 Task: Create a due date automation trigger when advanced on, the moment a card is due add dates not due this week.
Action: Mouse moved to (928, 277)
Screenshot: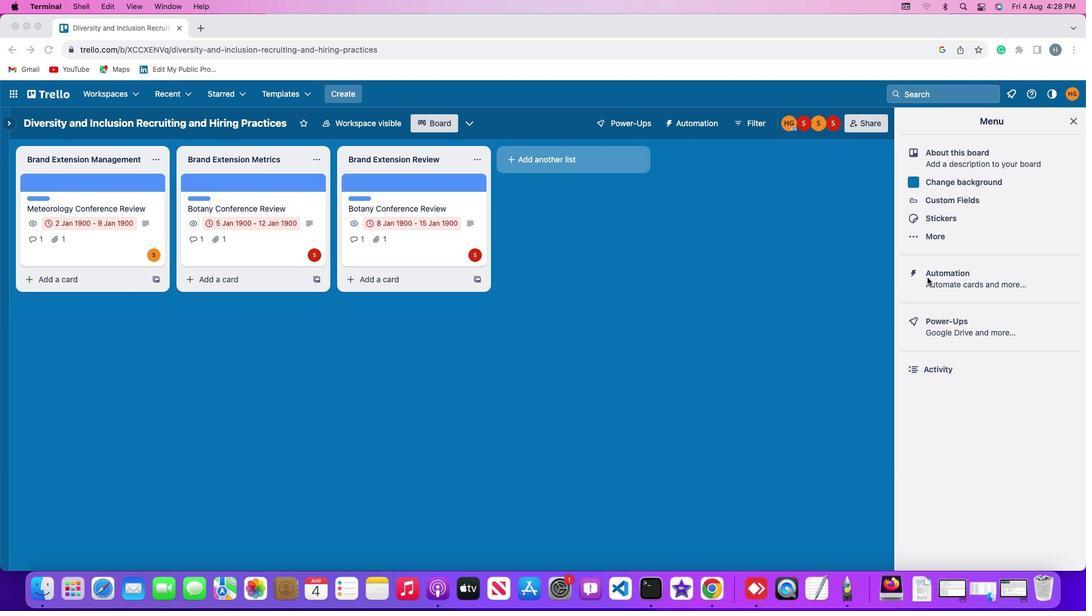 
Action: Mouse pressed left at (928, 277)
Screenshot: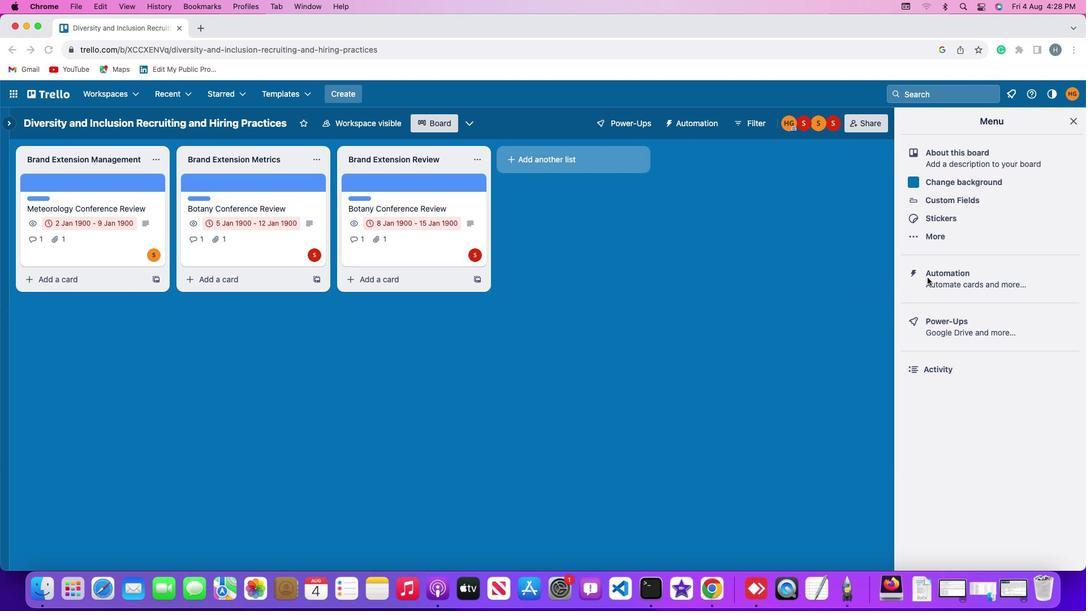 
Action: Mouse pressed left at (928, 277)
Screenshot: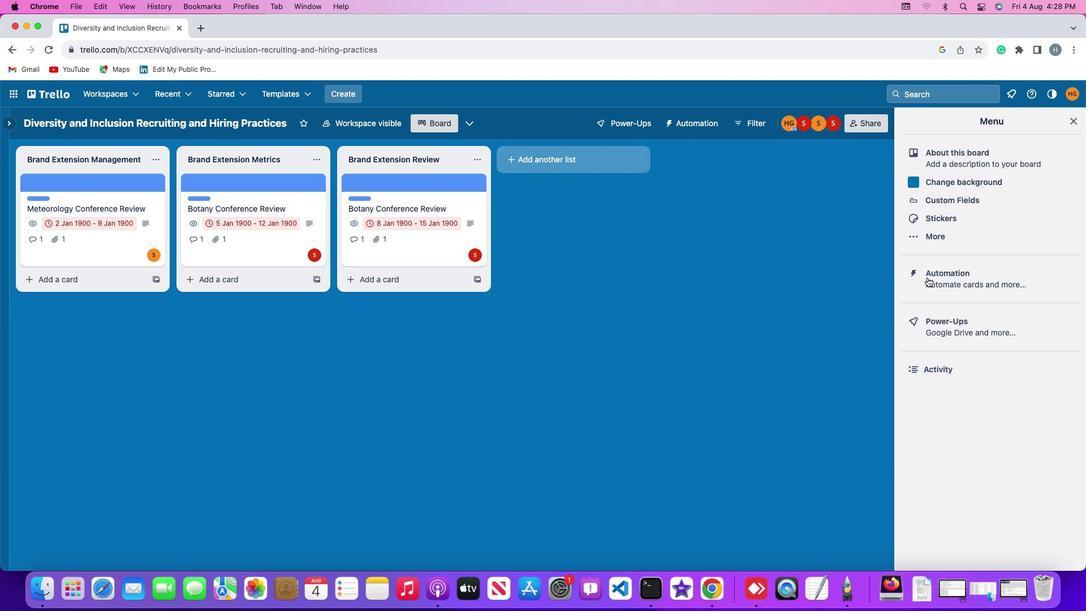 
Action: Mouse moved to (70, 265)
Screenshot: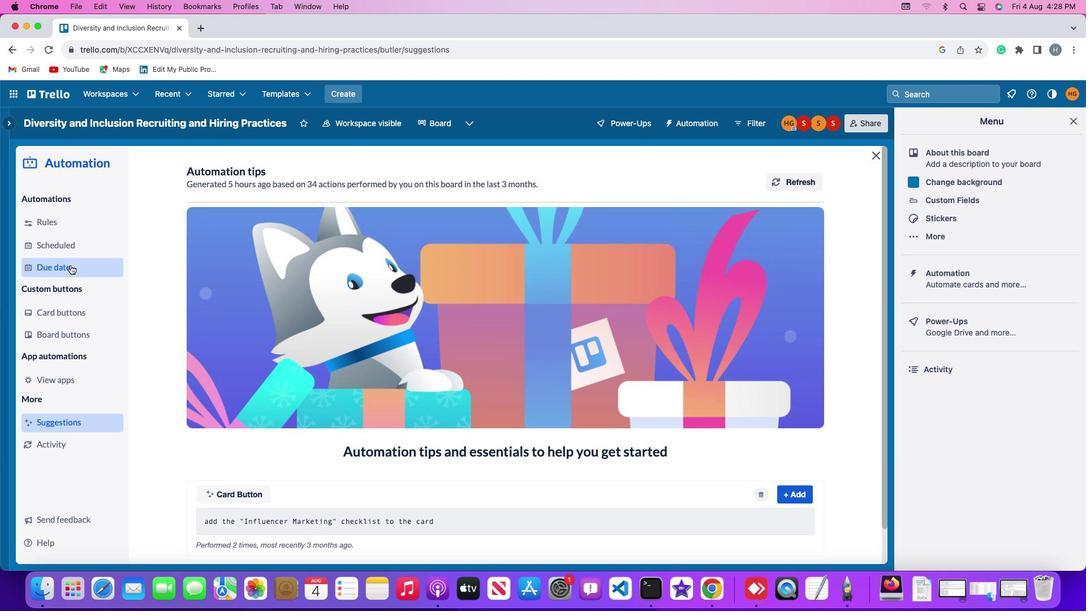 
Action: Mouse pressed left at (70, 265)
Screenshot: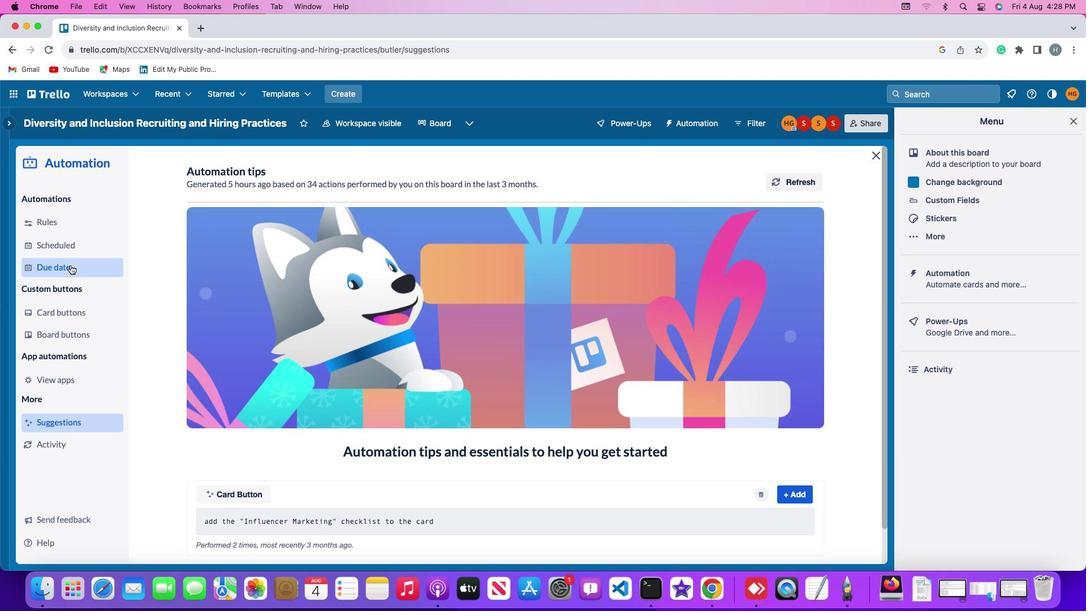 
Action: Mouse moved to (754, 172)
Screenshot: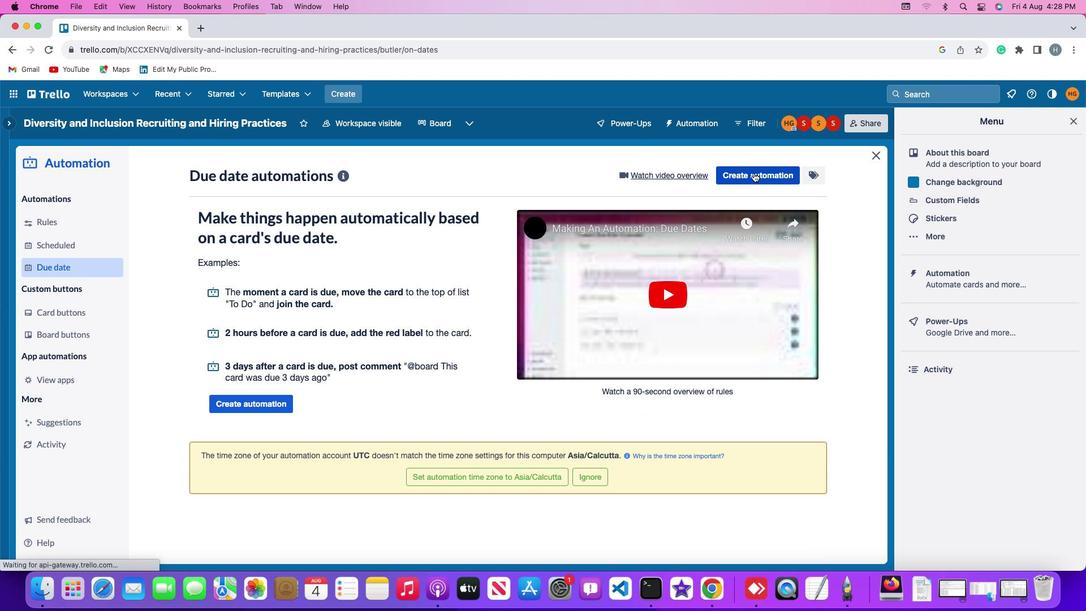 
Action: Mouse pressed left at (754, 172)
Screenshot: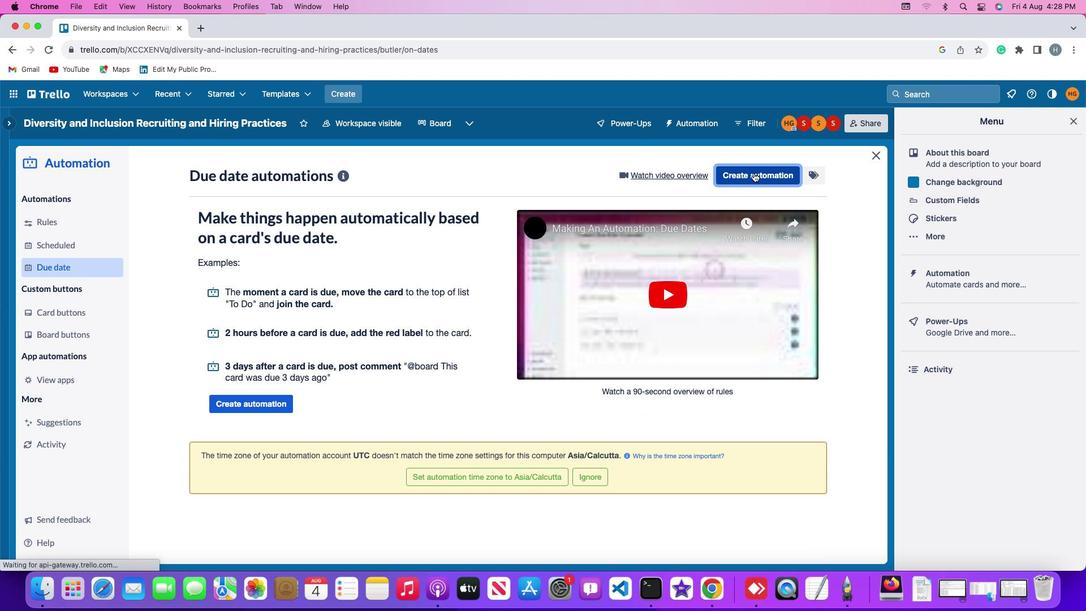 
Action: Mouse moved to (516, 283)
Screenshot: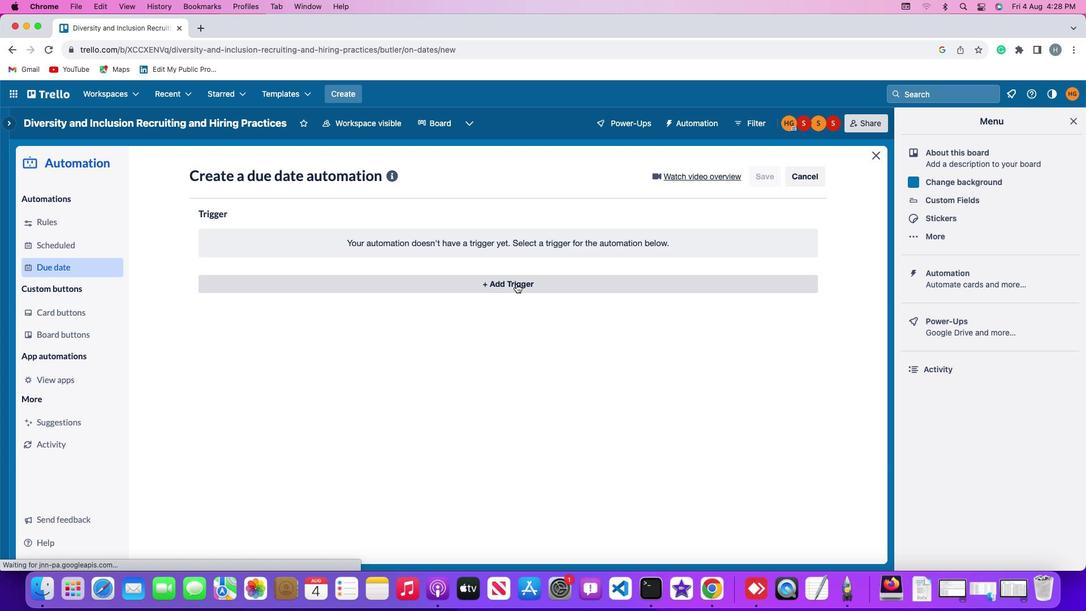 
Action: Mouse pressed left at (516, 283)
Screenshot: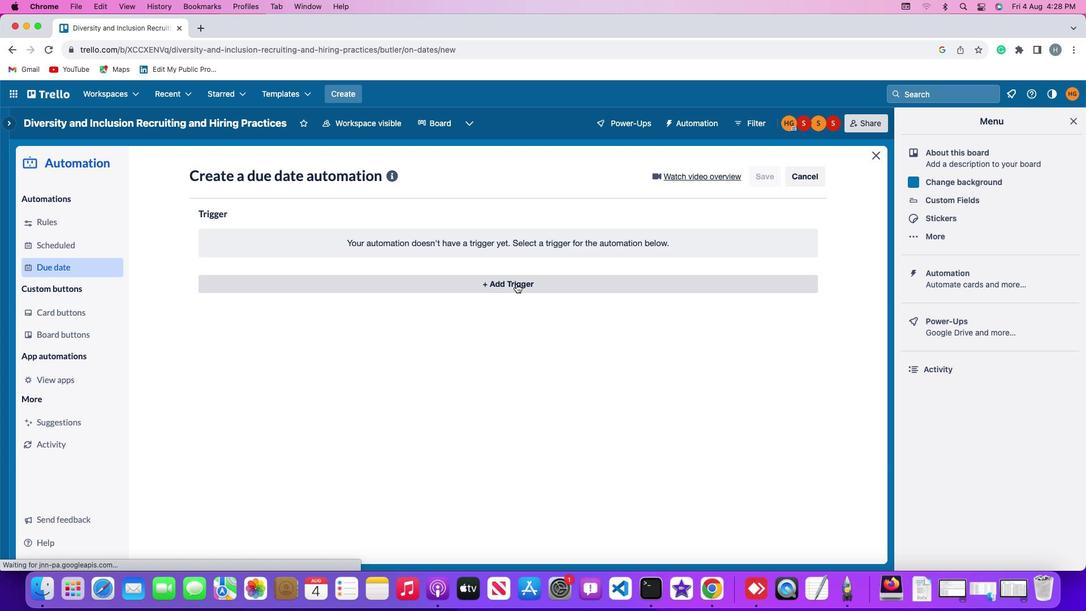 
Action: Mouse moved to (240, 419)
Screenshot: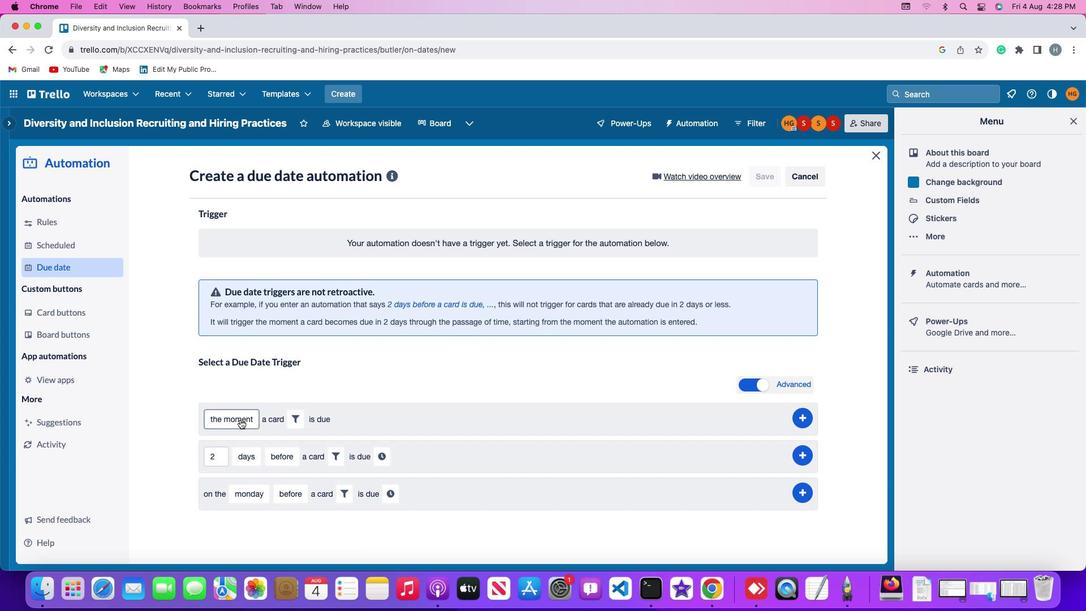 
Action: Mouse pressed left at (240, 419)
Screenshot: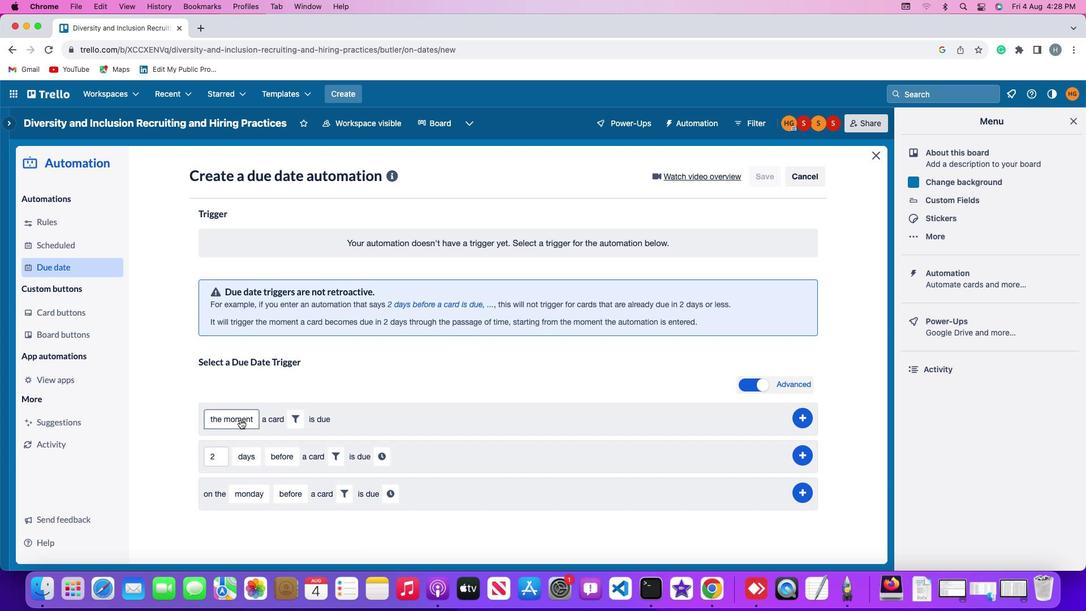 
Action: Mouse moved to (244, 438)
Screenshot: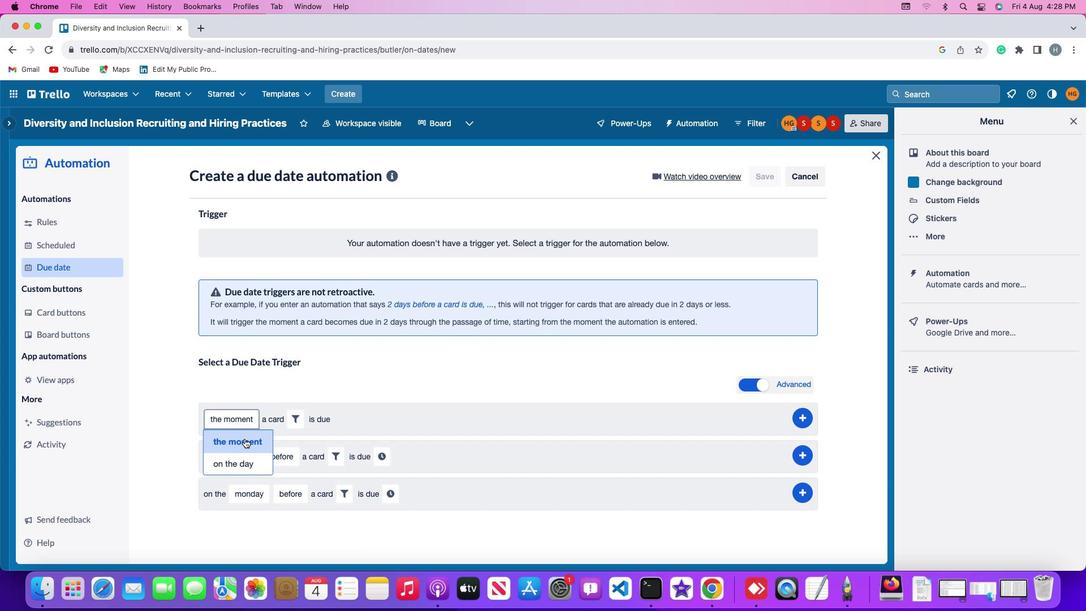
Action: Mouse pressed left at (244, 438)
Screenshot: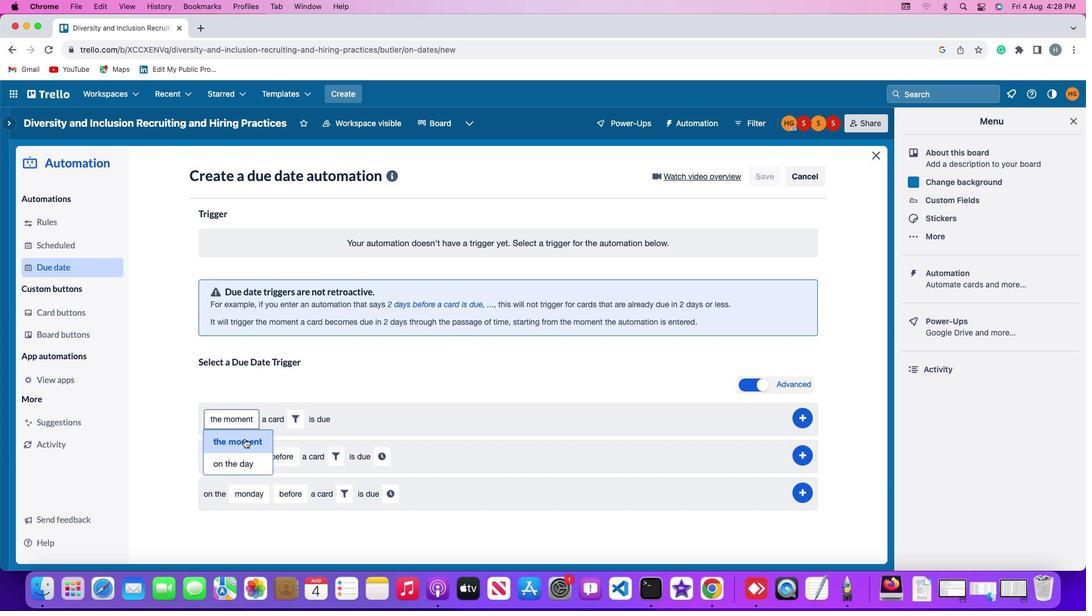 
Action: Mouse moved to (295, 417)
Screenshot: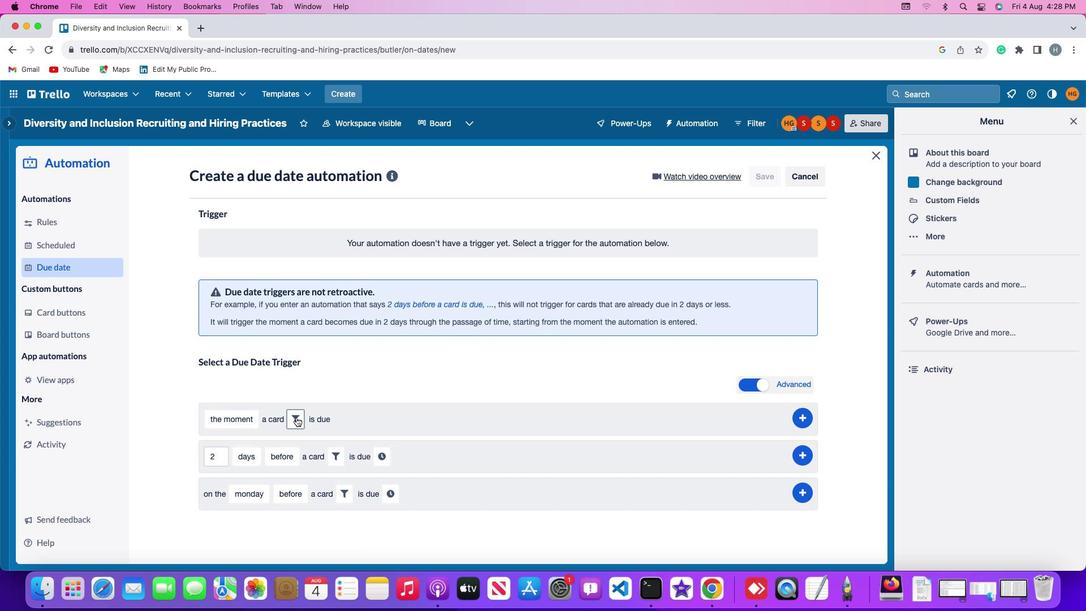 
Action: Mouse pressed left at (295, 417)
Screenshot: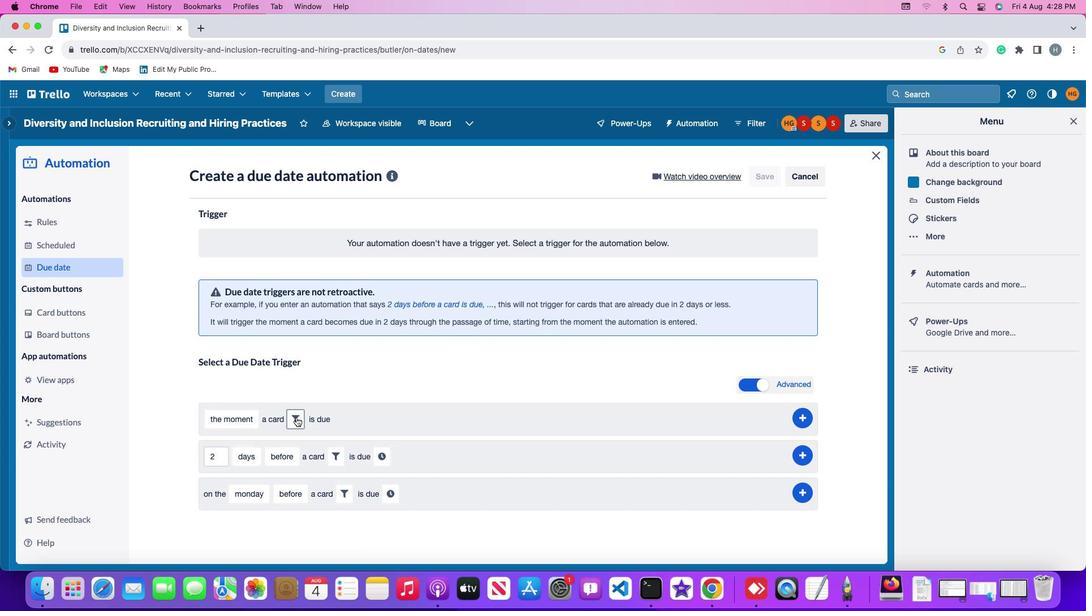 
Action: Mouse moved to (353, 450)
Screenshot: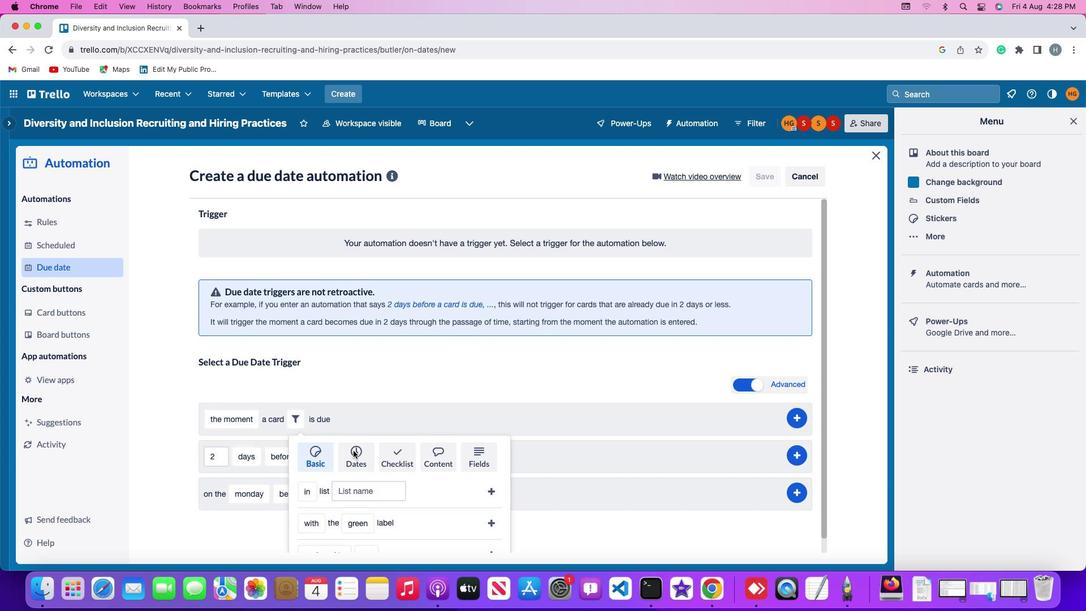 
Action: Mouse pressed left at (353, 450)
Screenshot: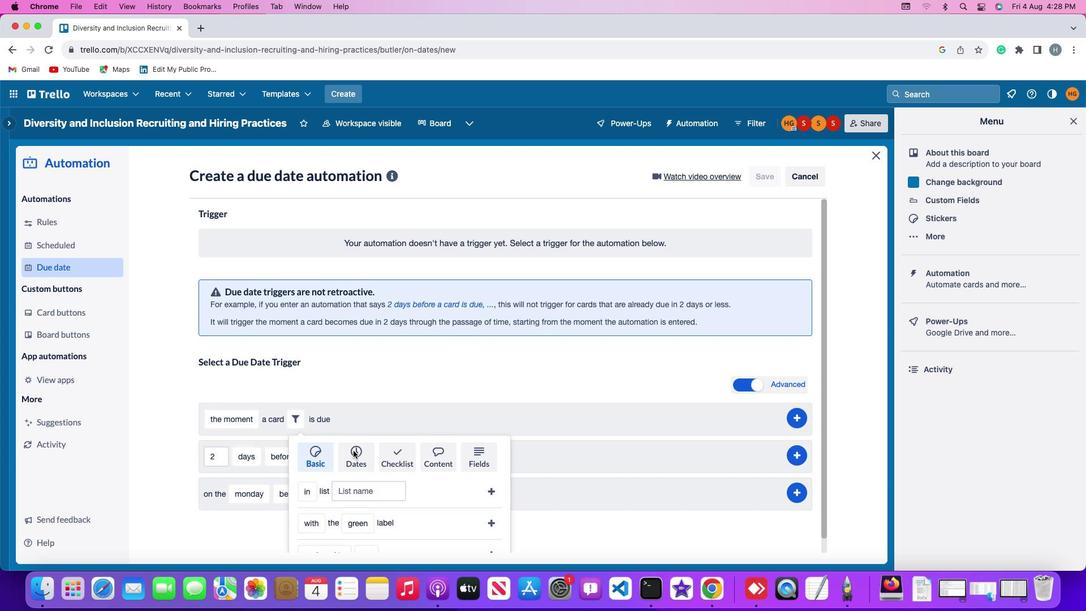 
Action: Mouse moved to (354, 449)
Screenshot: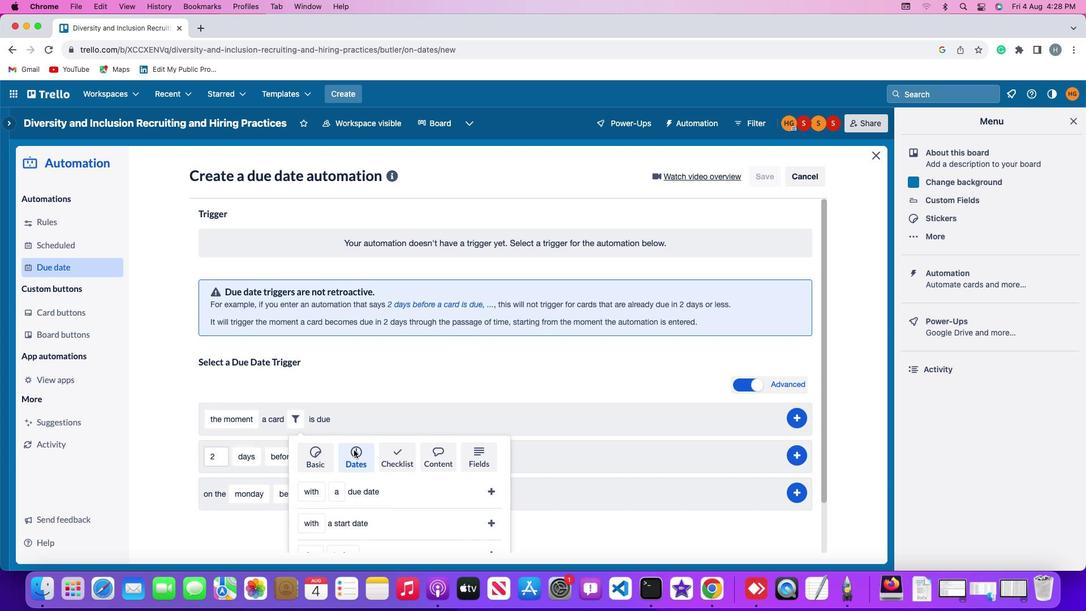 
Action: Mouse scrolled (354, 449) with delta (0, 0)
Screenshot: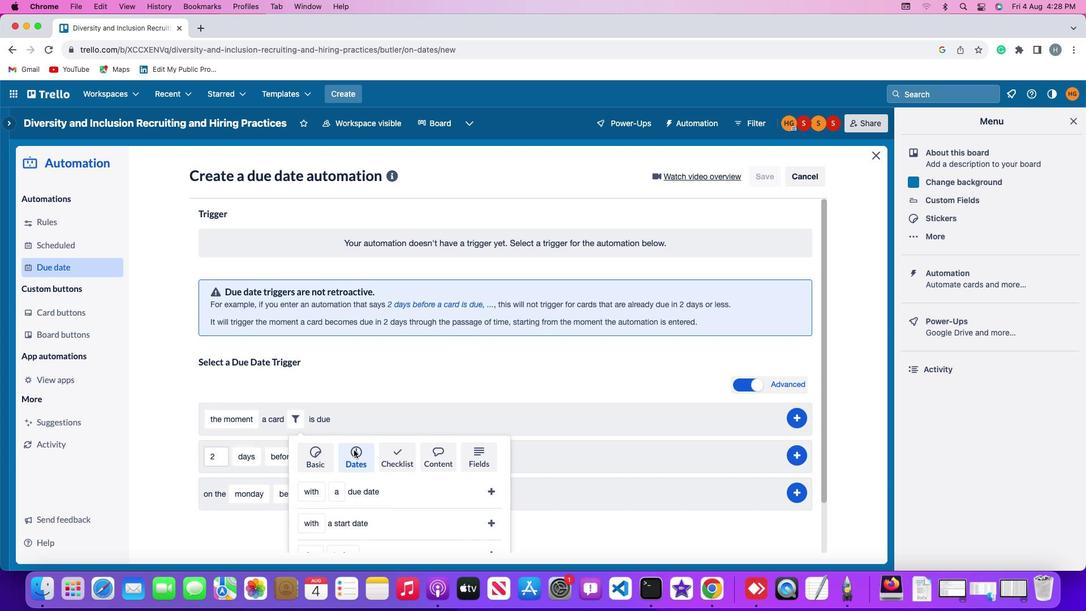 
Action: Mouse scrolled (354, 449) with delta (0, 0)
Screenshot: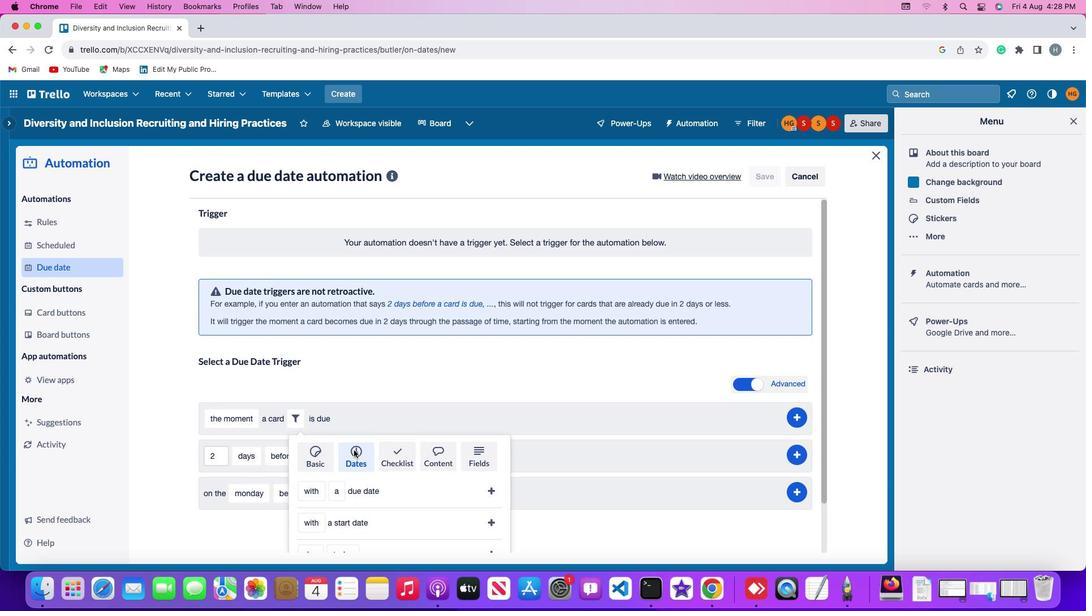 
Action: Mouse scrolled (354, 449) with delta (0, -1)
Screenshot: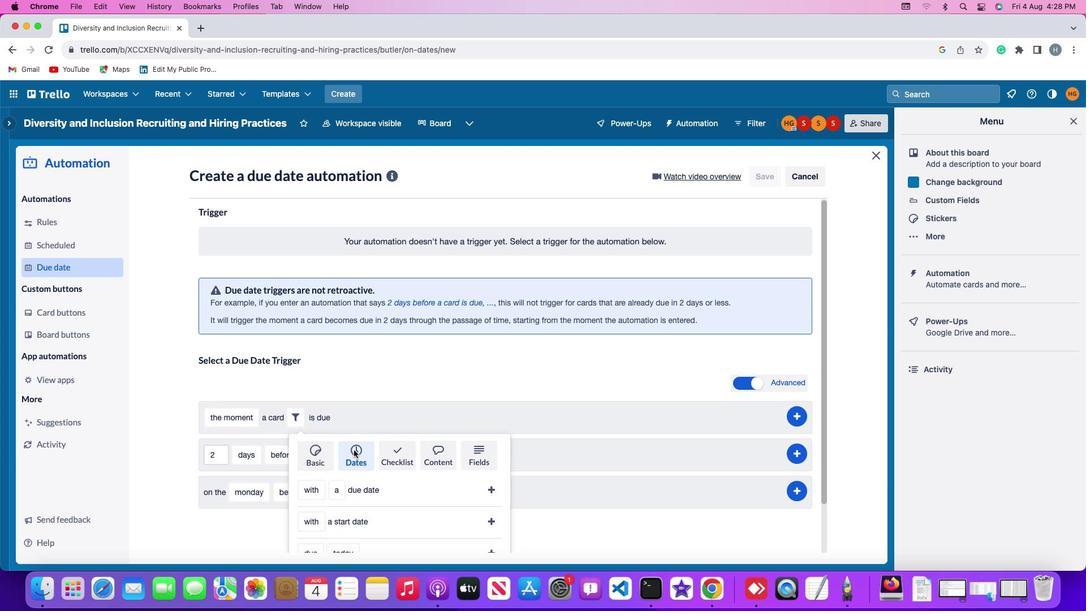 
Action: Mouse scrolled (354, 449) with delta (0, -2)
Screenshot: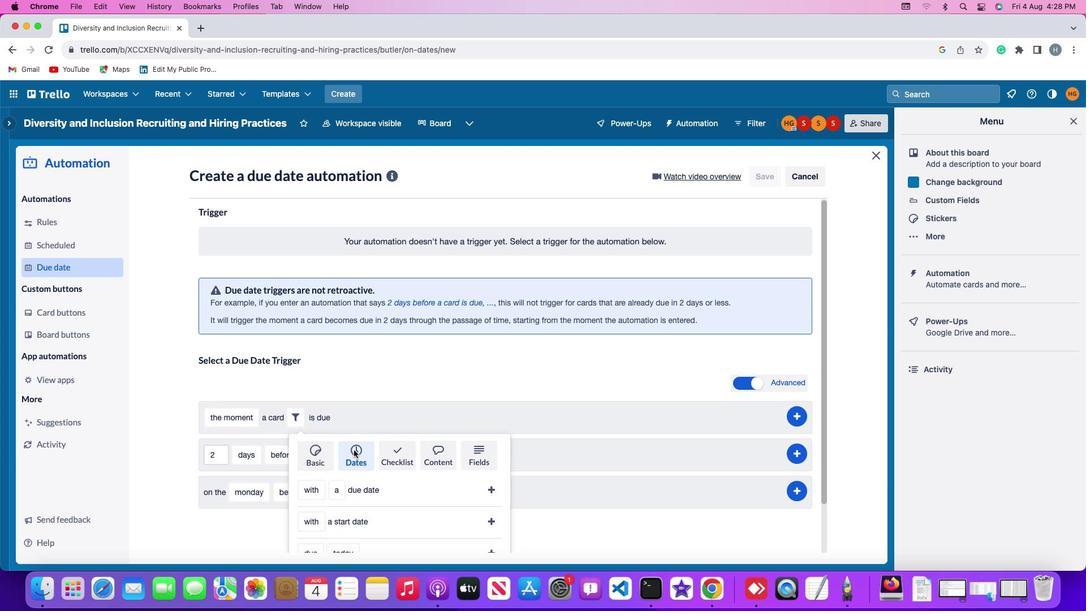 
Action: Mouse scrolled (354, 449) with delta (0, -2)
Screenshot: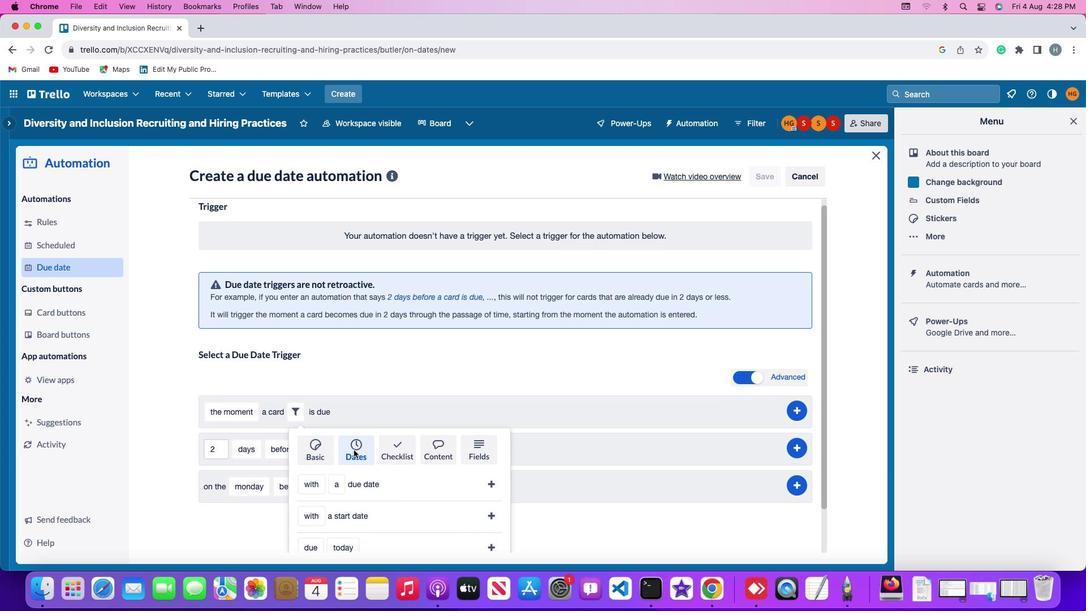 
Action: Mouse moved to (328, 430)
Screenshot: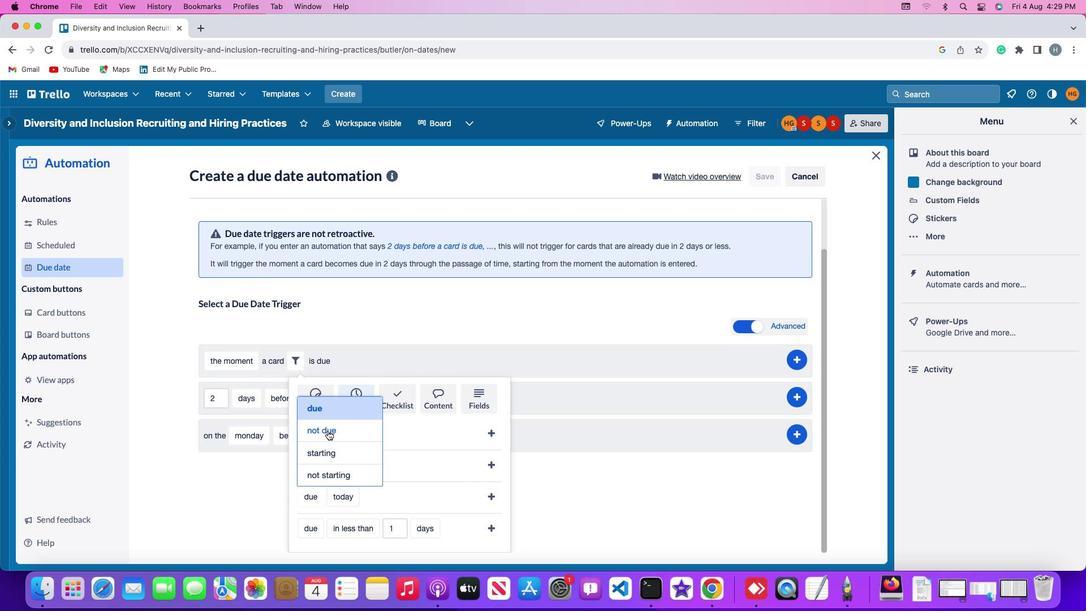 
Action: Mouse pressed left at (328, 430)
Screenshot: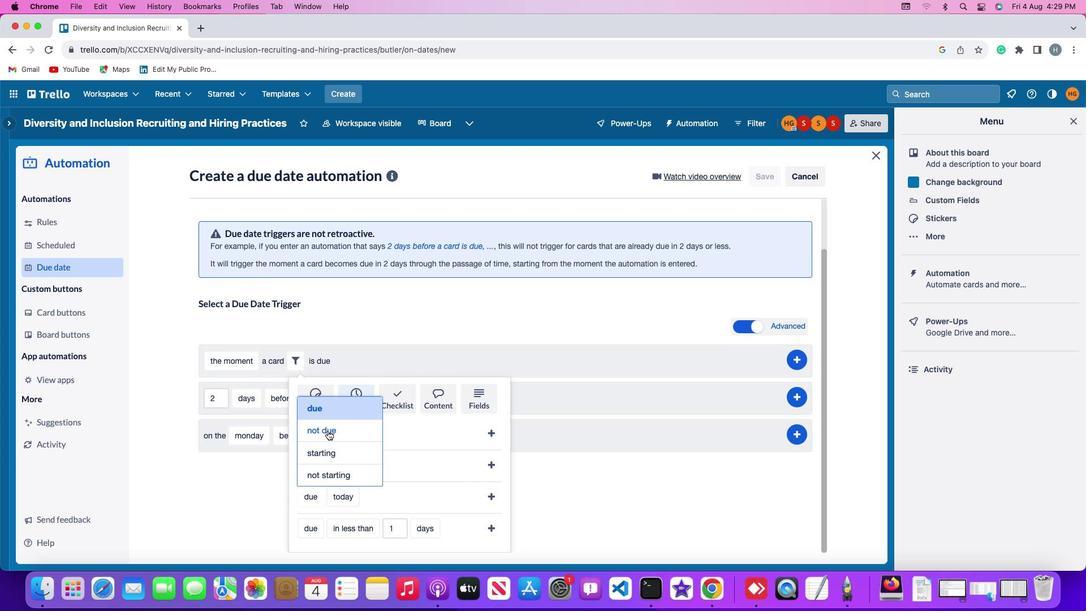 
Action: Mouse moved to (371, 407)
Screenshot: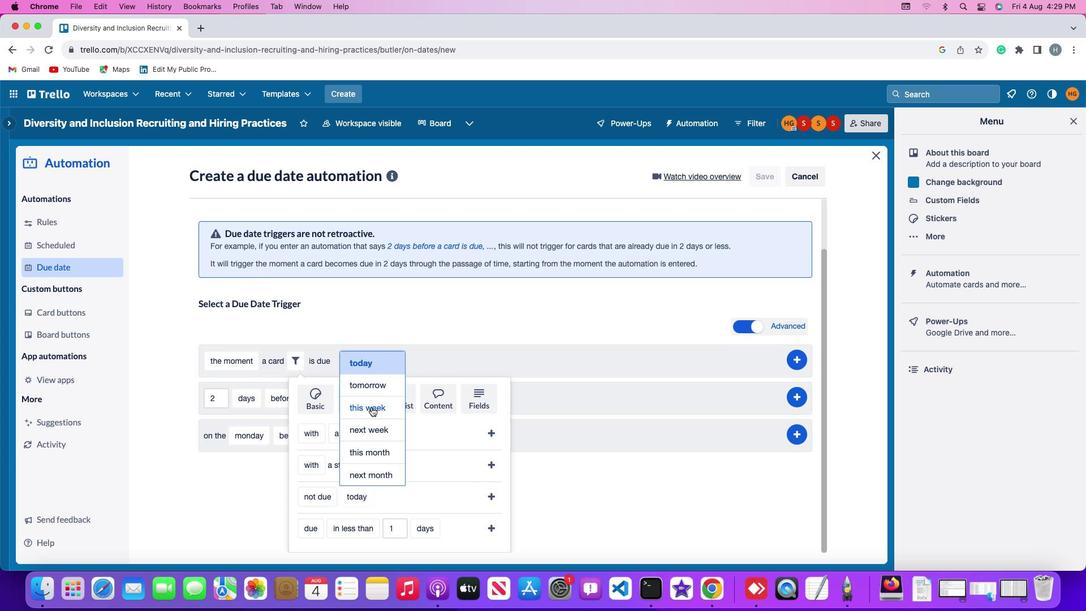 
Action: Mouse pressed left at (371, 407)
Screenshot: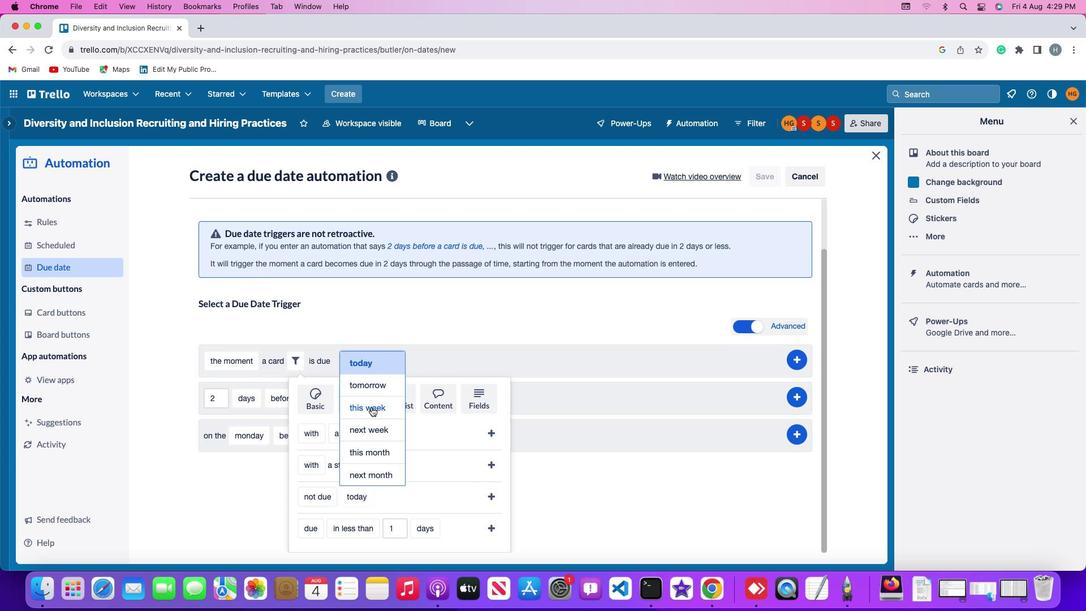 
Action: Mouse moved to (492, 496)
Screenshot: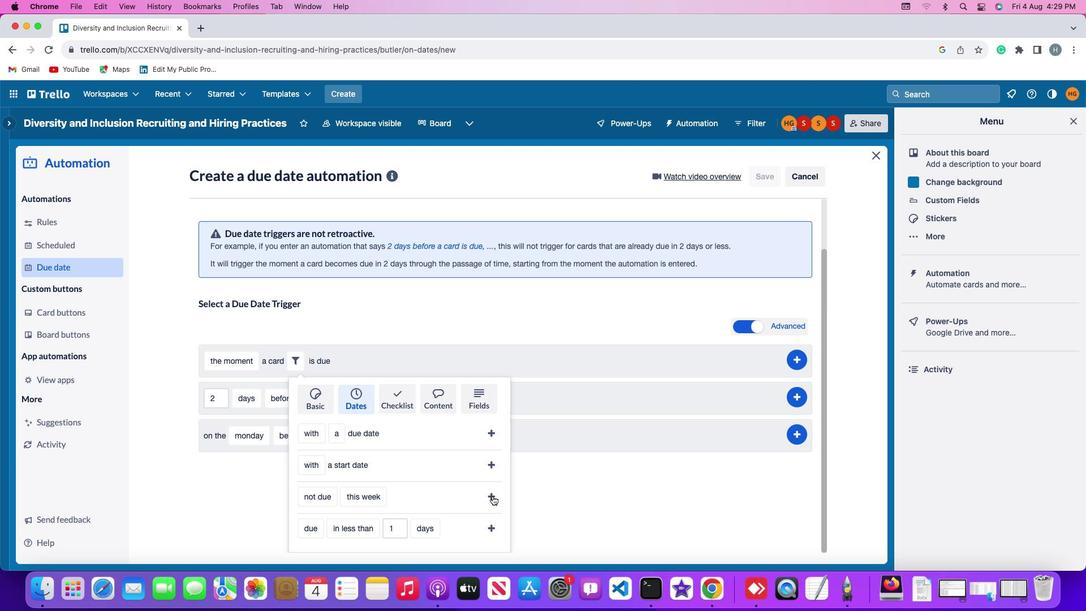 
Action: Mouse pressed left at (492, 496)
Screenshot: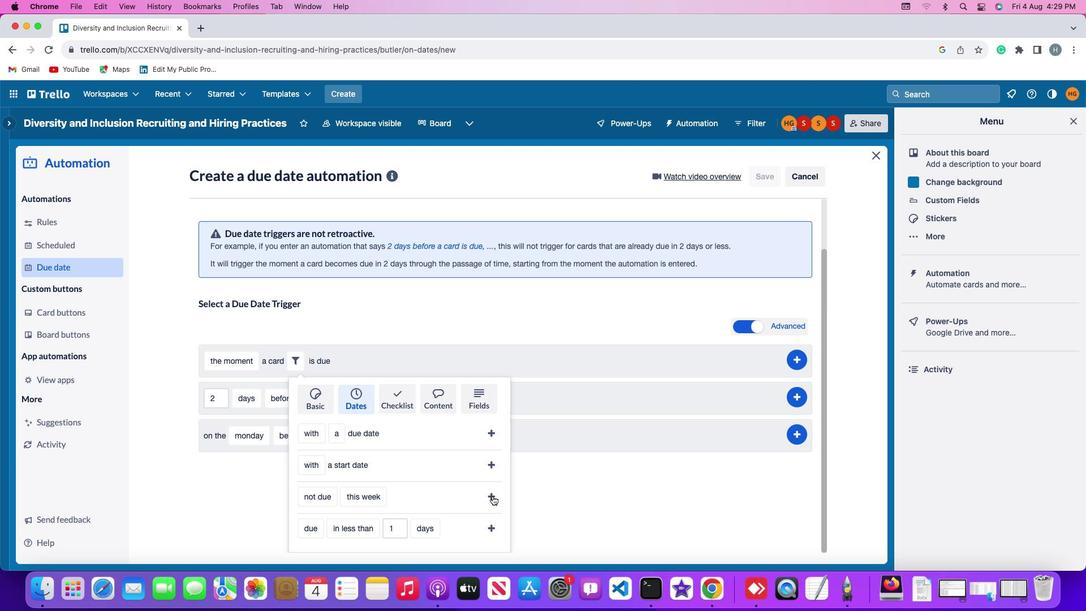
Action: Mouse moved to (804, 415)
Screenshot: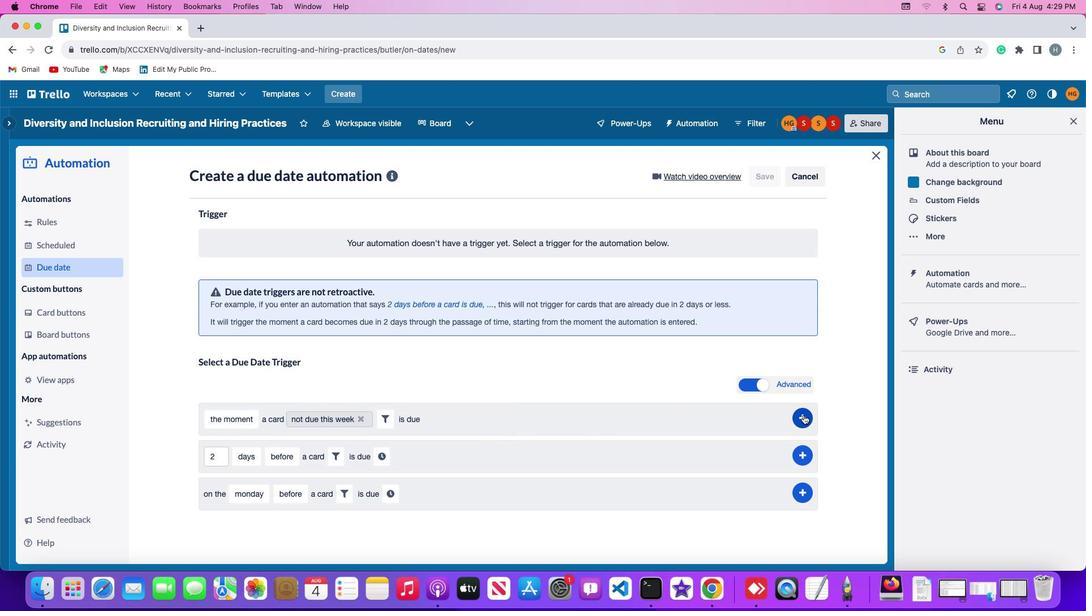 
Action: Mouse pressed left at (804, 415)
Screenshot: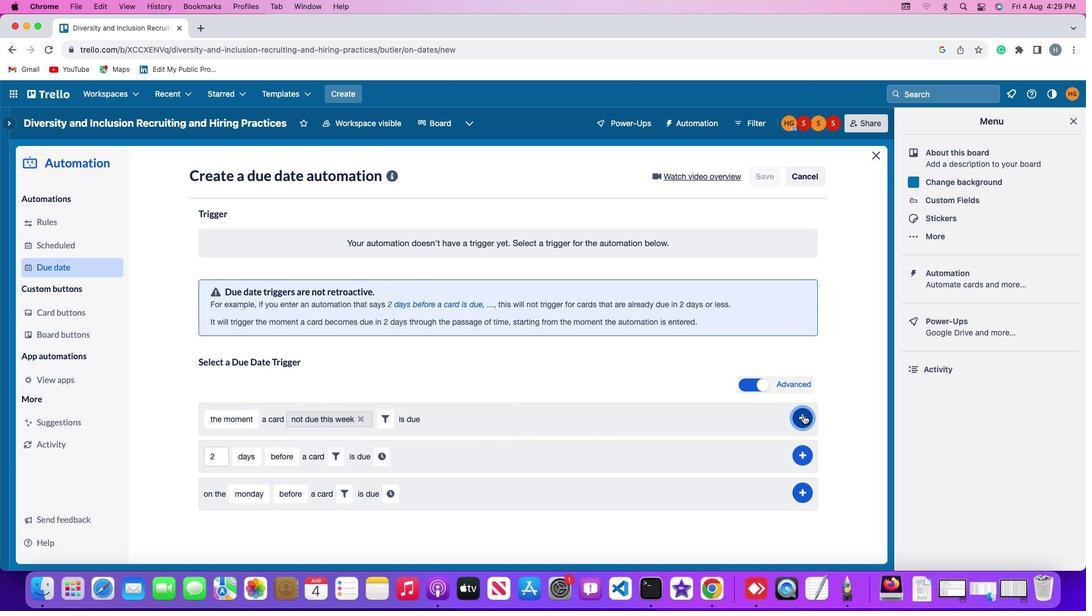 
Action: Mouse moved to (792, 289)
Screenshot: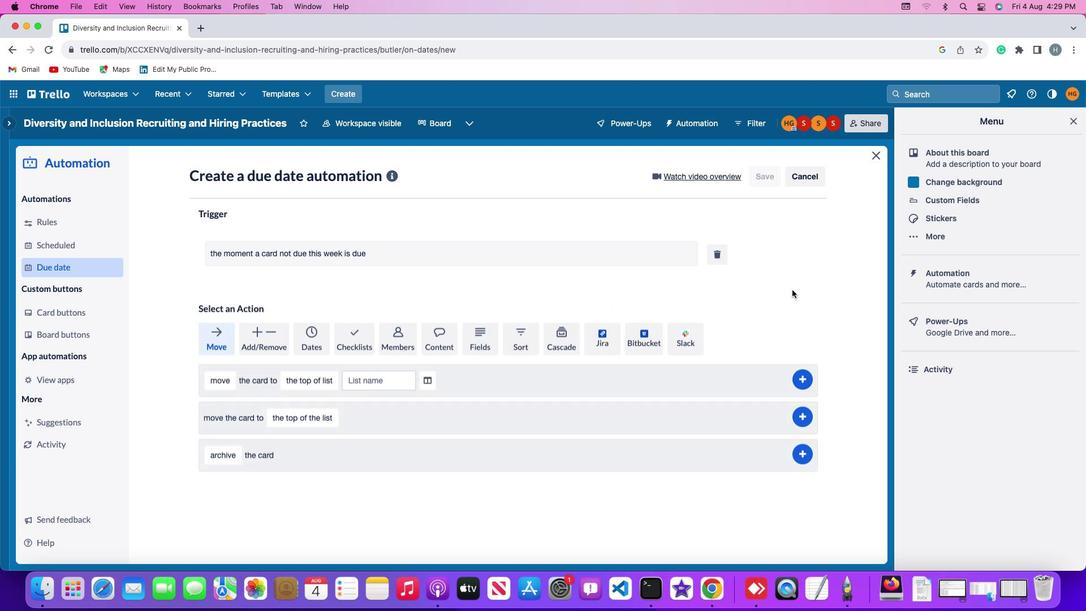 
